 Task: Make in the project BitSoft a sprint 'User Story Mapping Sprint'. Create in the project BitSoft a sprint 'User Story Mapping Sprint'. Add in the project BitSoft a sprint 'User Story Mapping Sprint'
Action: Mouse moved to (189, 59)
Screenshot: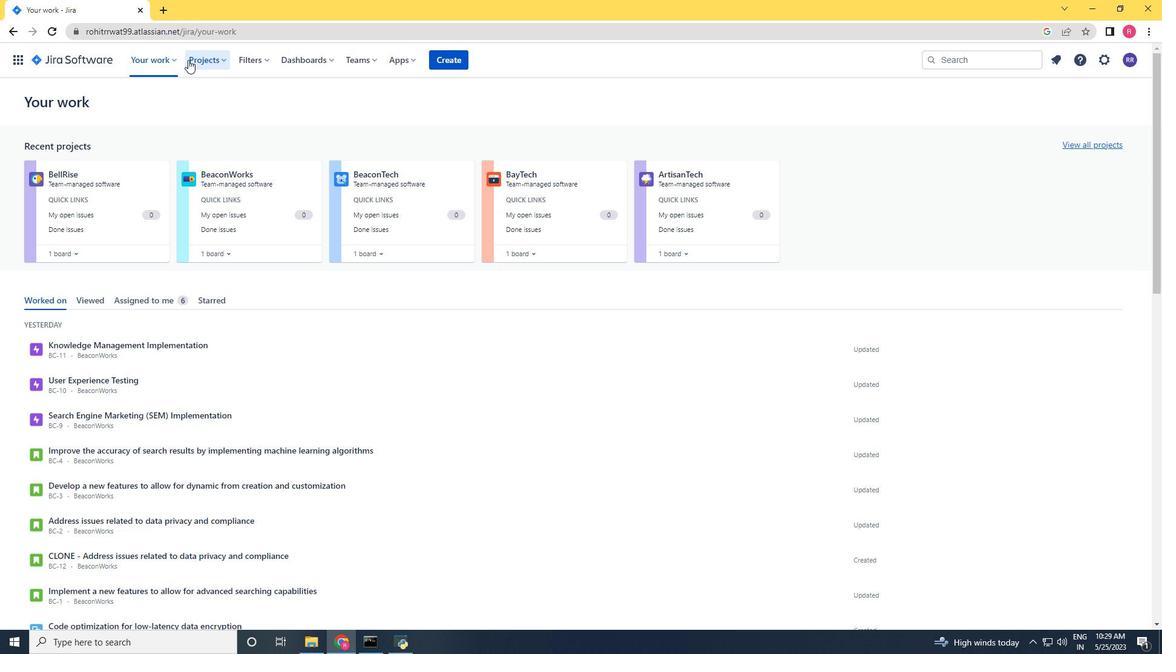 
Action: Mouse pressed left at (189, 59)
Screenshot: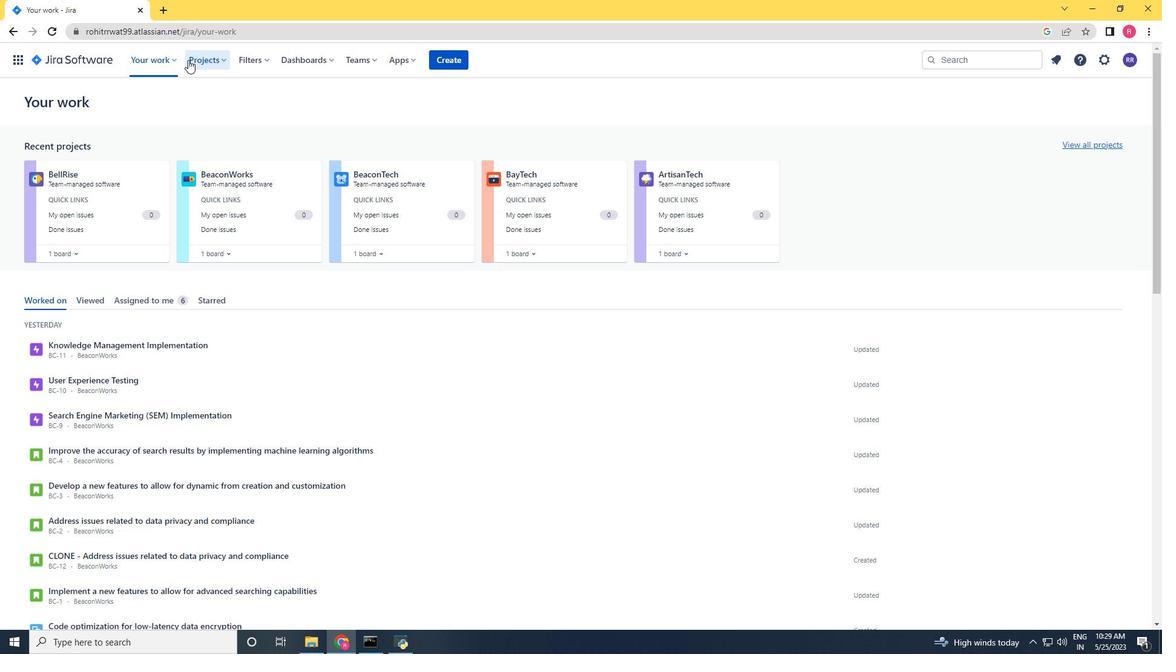 
Action: Mouse moved to (217, 121)
Screenshot: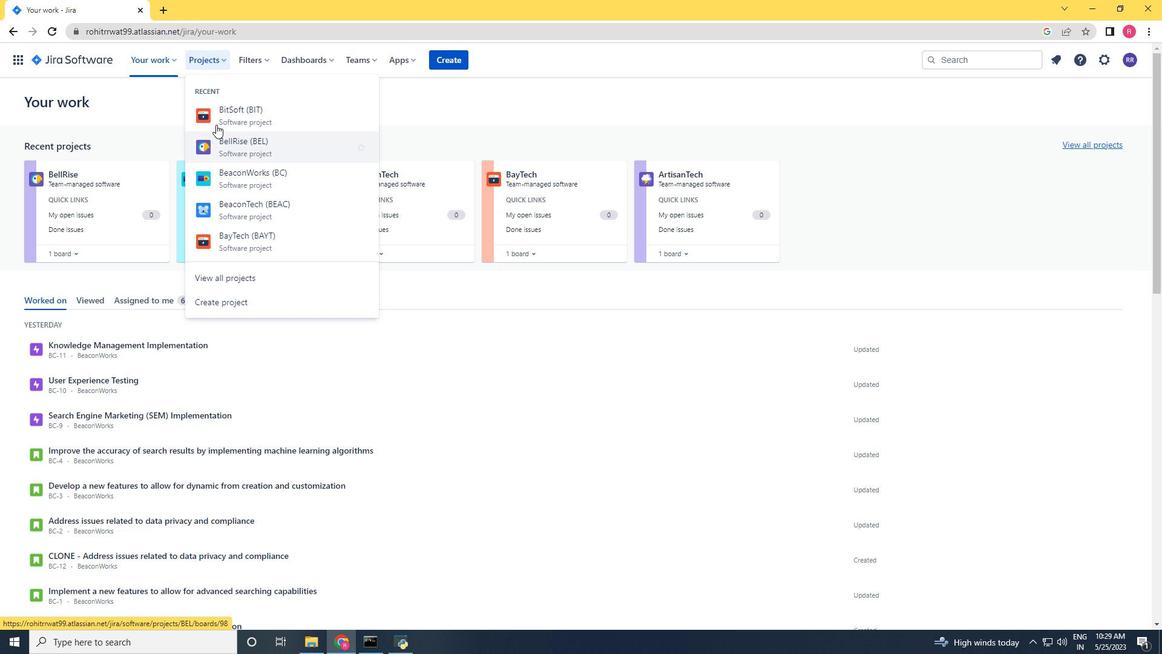 
Action: Mouse pressed left at (217, 121)
Screenshot: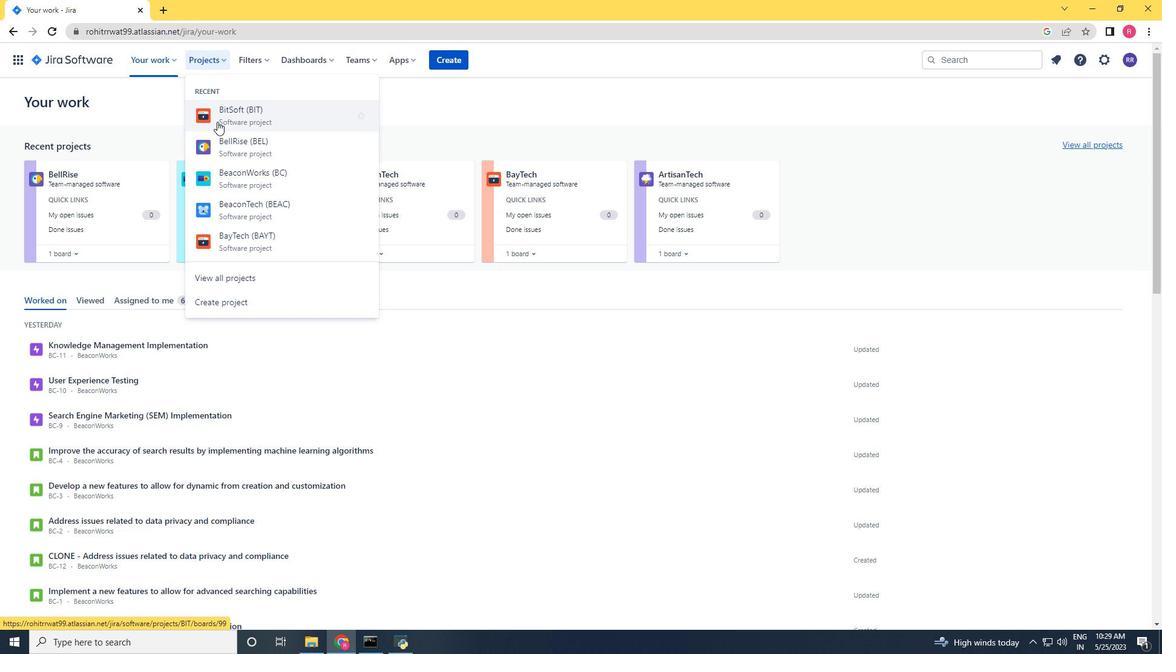 
Action: Mouse moved to (85, 188)
Screenshot: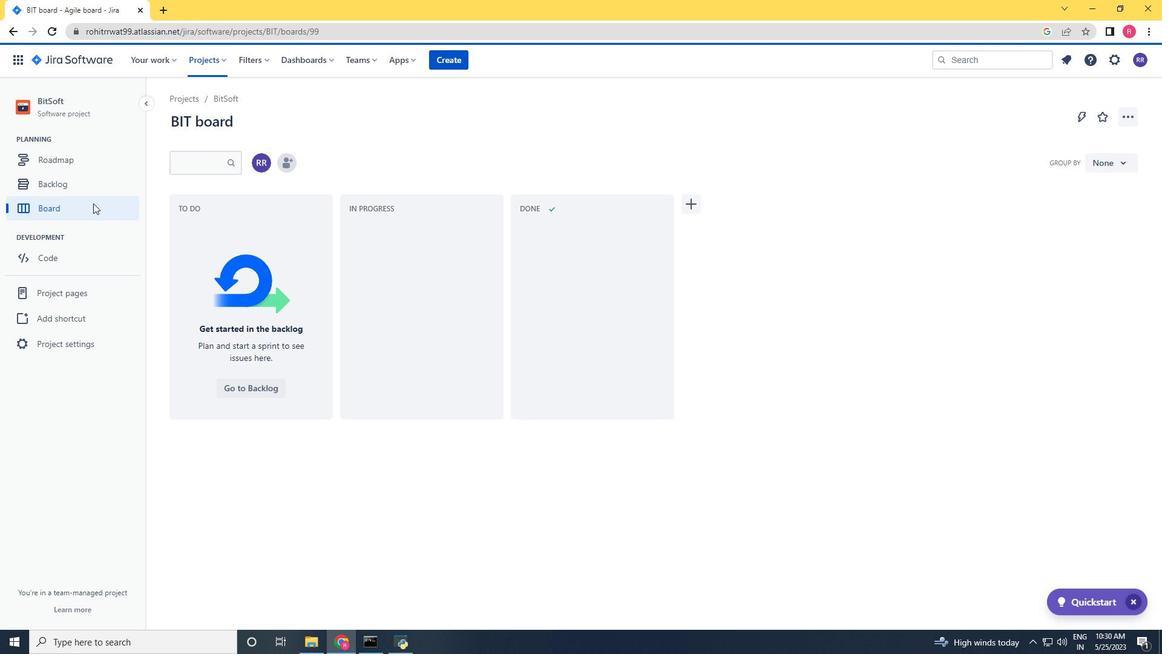 
Action: Mouse pressed left at (85, 188)
Screenshot: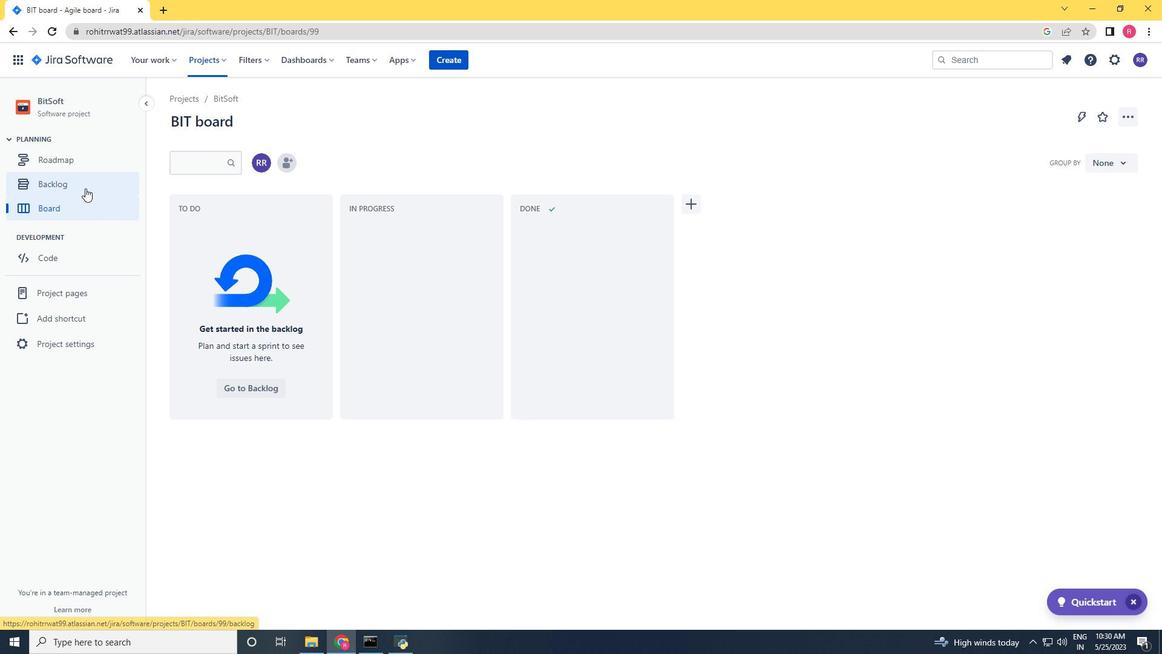 
Action: Mouse moved to (465, 273)
Screenshot: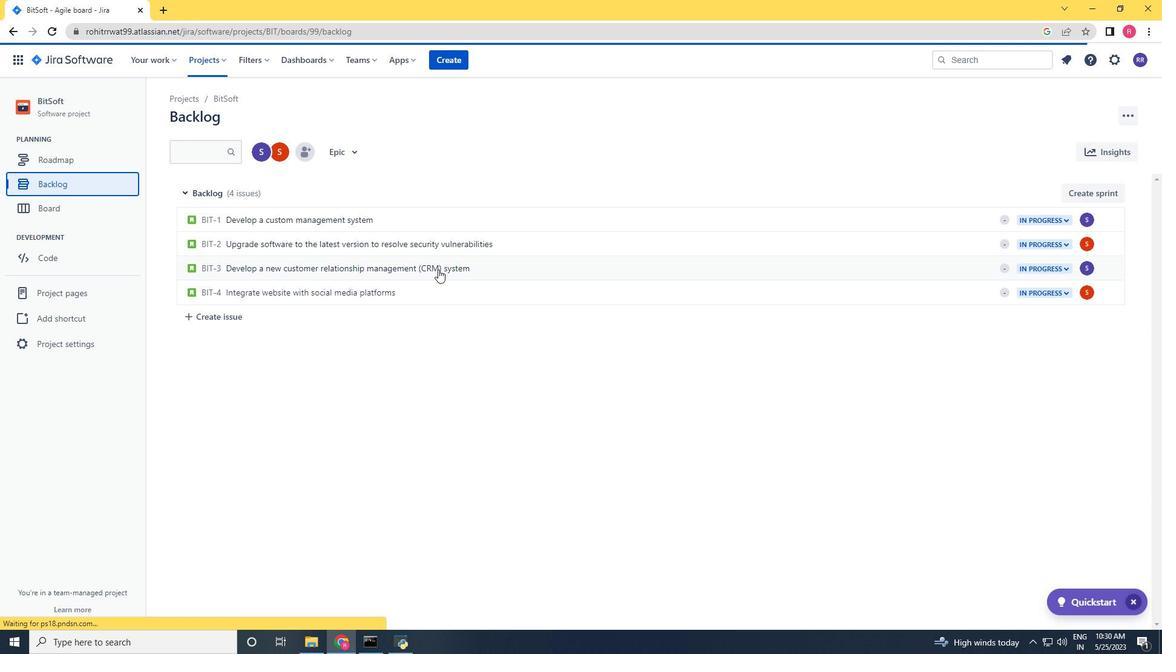 
Action: Mouse scrolled (465, 273) with delta (0, 0)
Screenshot: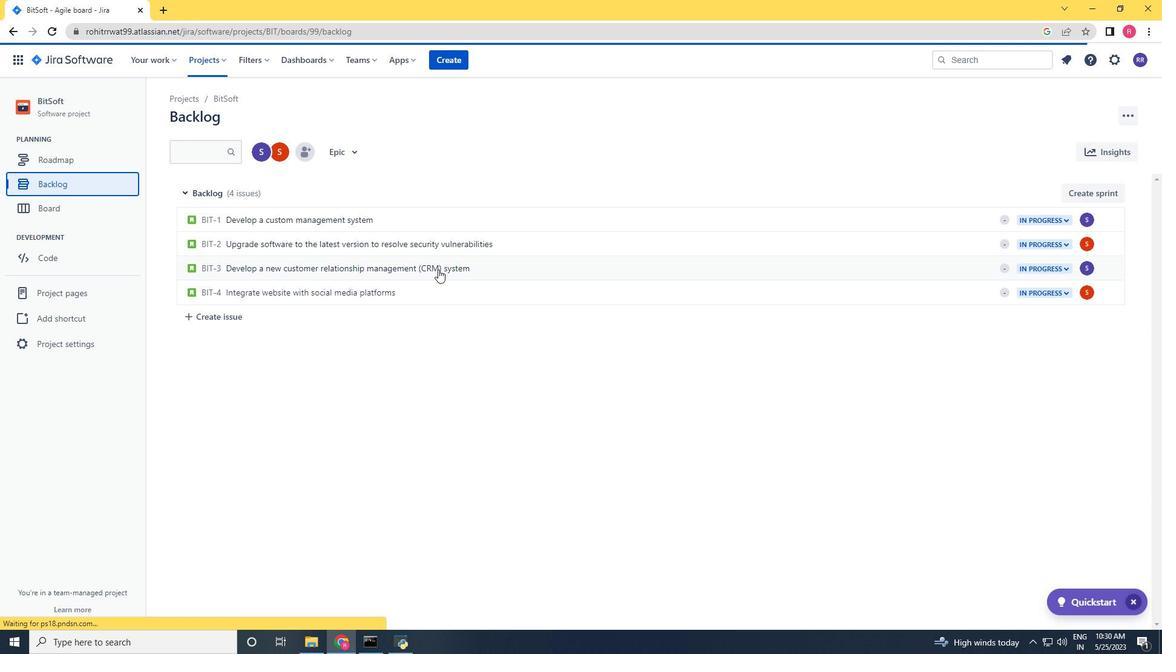 
Action: Mouse moved to (576, 302)
Screenshot: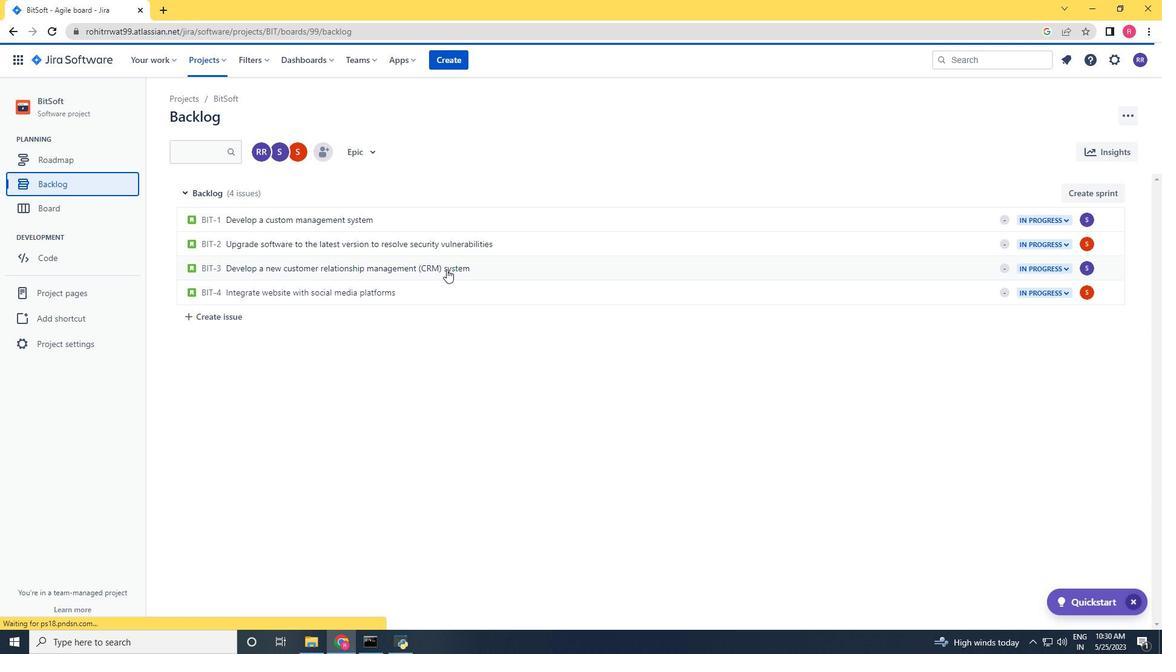 
Action: Mouse scrolled (563, 300) with delta (0, 0)
Screenshot: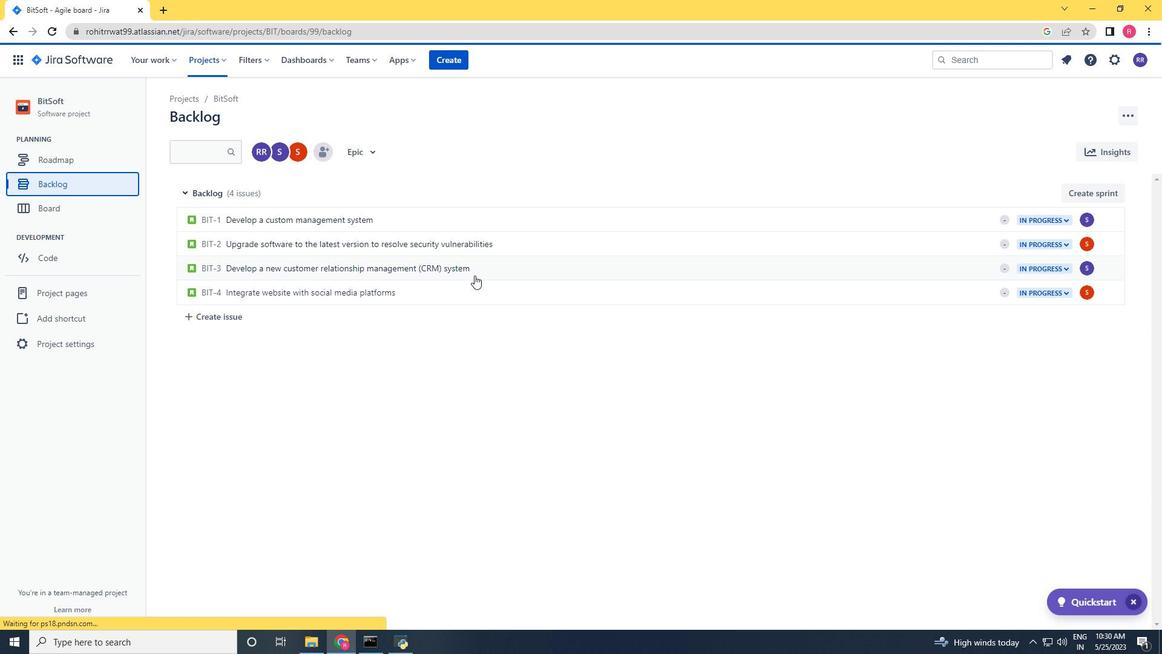 
Action: Mouse moved to (726, 318)
Screenshot: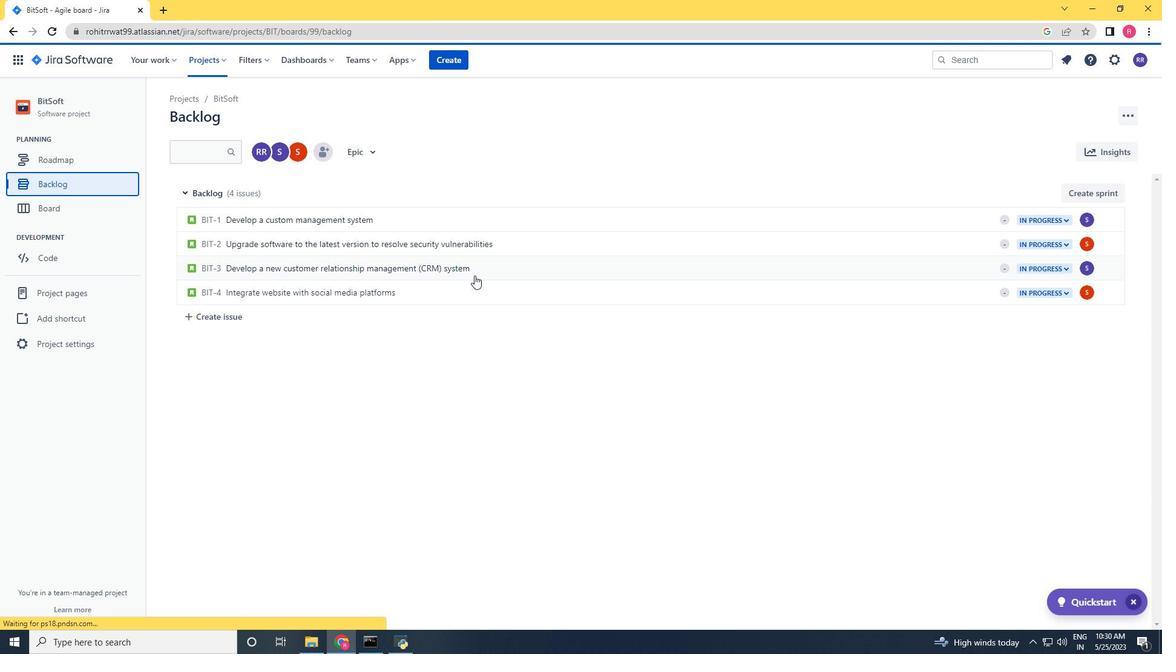 
Action: Mouse scrolled (726, 318) with delta (0, 0)
Screenshot: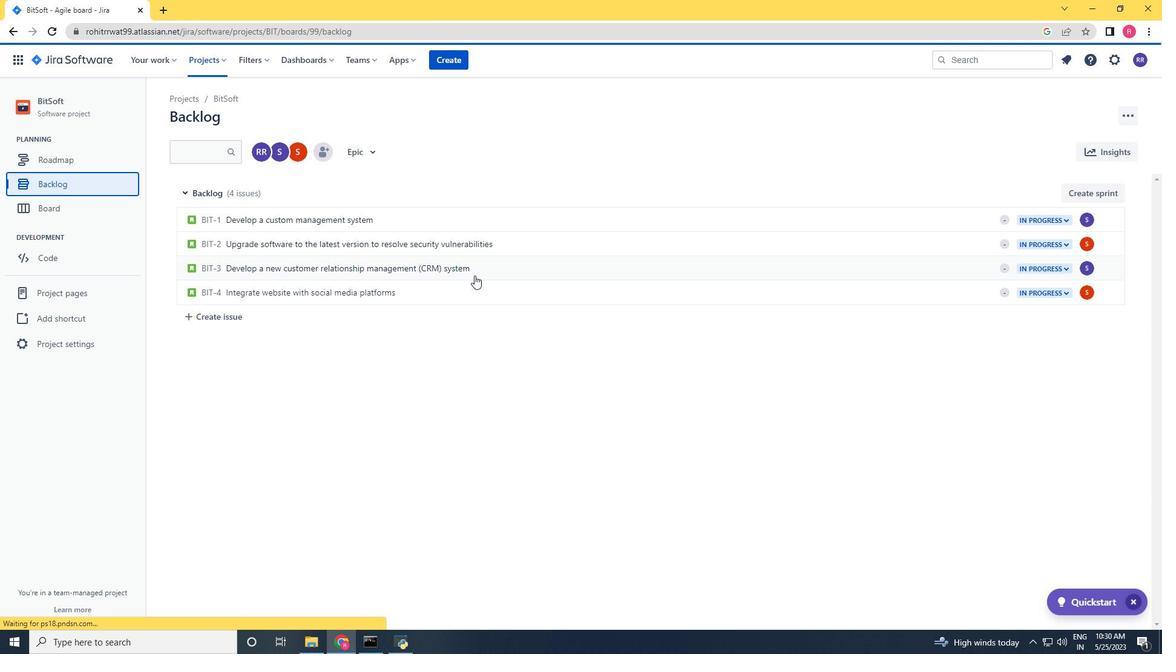 
Action: Mouse moved to (1112, 192)
Screenshot: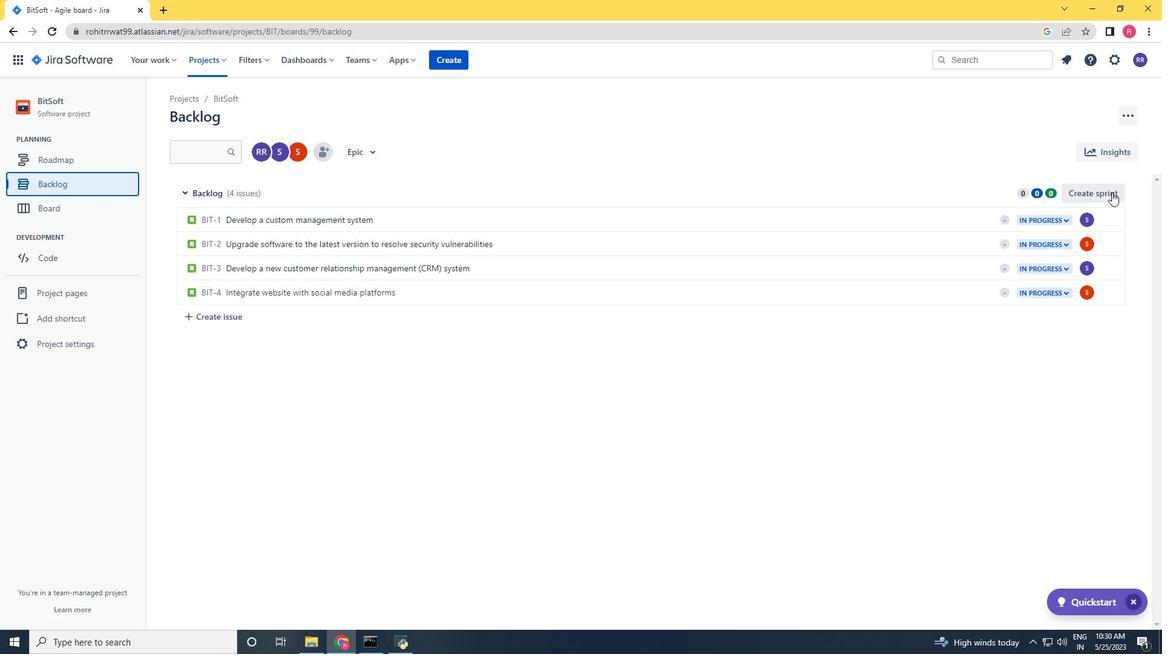 
Action: Mouse pressed left at (1112, 192)
Screenshot: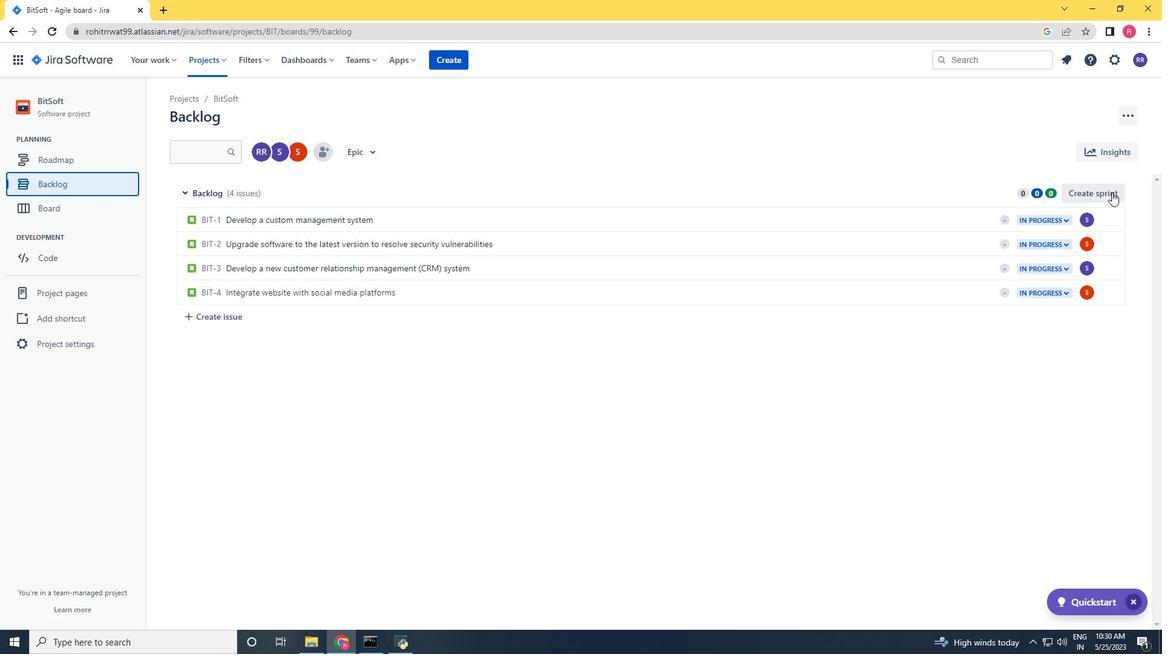 
Action: Mouse moved to (247, 197)
Screenshot: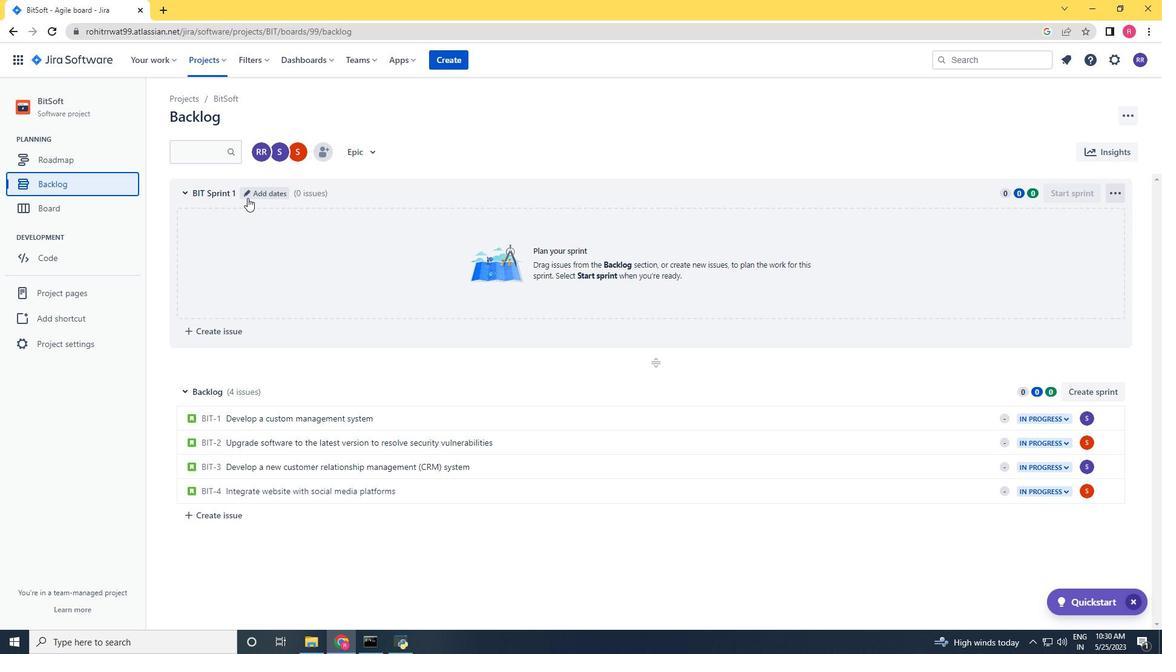 
Action: Mouse pressed left at (247, 197)
Screenshot: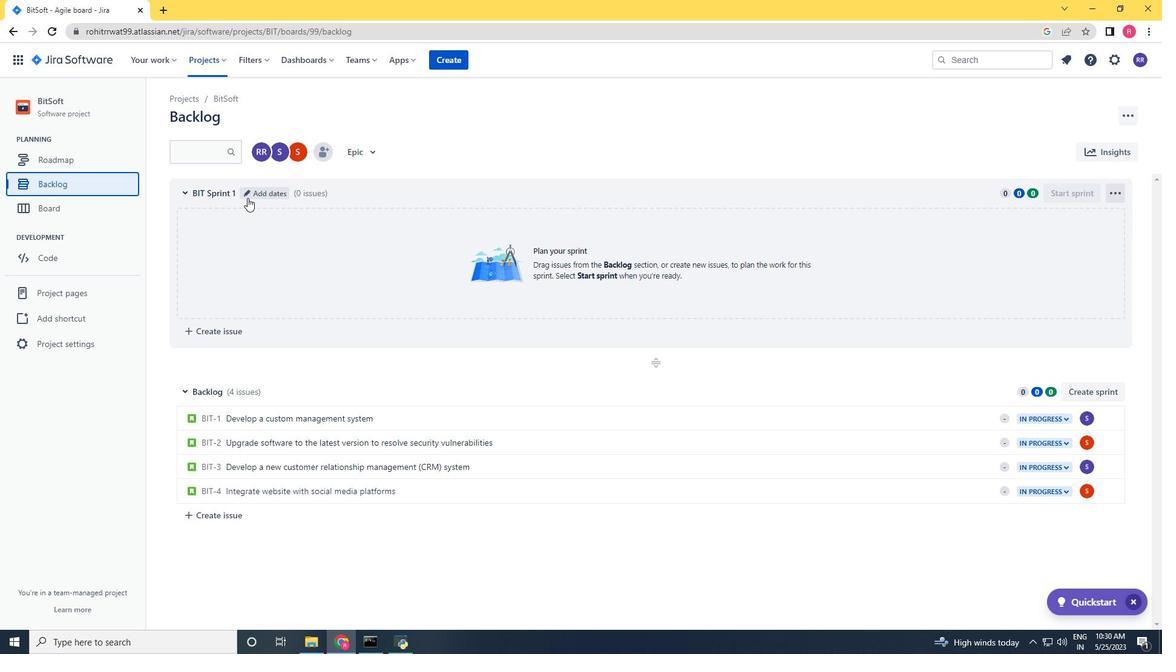 
Action: Key pressed <Key.backspace><Key.backspace><Key.backspace><Key.backspace><Key.backspace><Key.backspace><Key.backspace><Key.backspace><Key.backspace><Key.backspace><Key.backspace><Key.backspace><Key.backspace><Key.backspace><Key.backspace><Key.backspace><Key.backspace><Key.backspace><Key.backspace><Key.backspace><Key.backspace><Key.backspace><Key.backspace><Key.backspace><Key.backspace><Key.backspace><Key.shift>User<Key.space><Key.shift><Key.shift><Key.shift><Key.shift><Key.shift><Key.shift><Key.shift>Story<Key.space><Key.space><Key.shift>Mapping<Key.space><Key.shift>Sprint<Key.space><Key.enter>
Screenshot: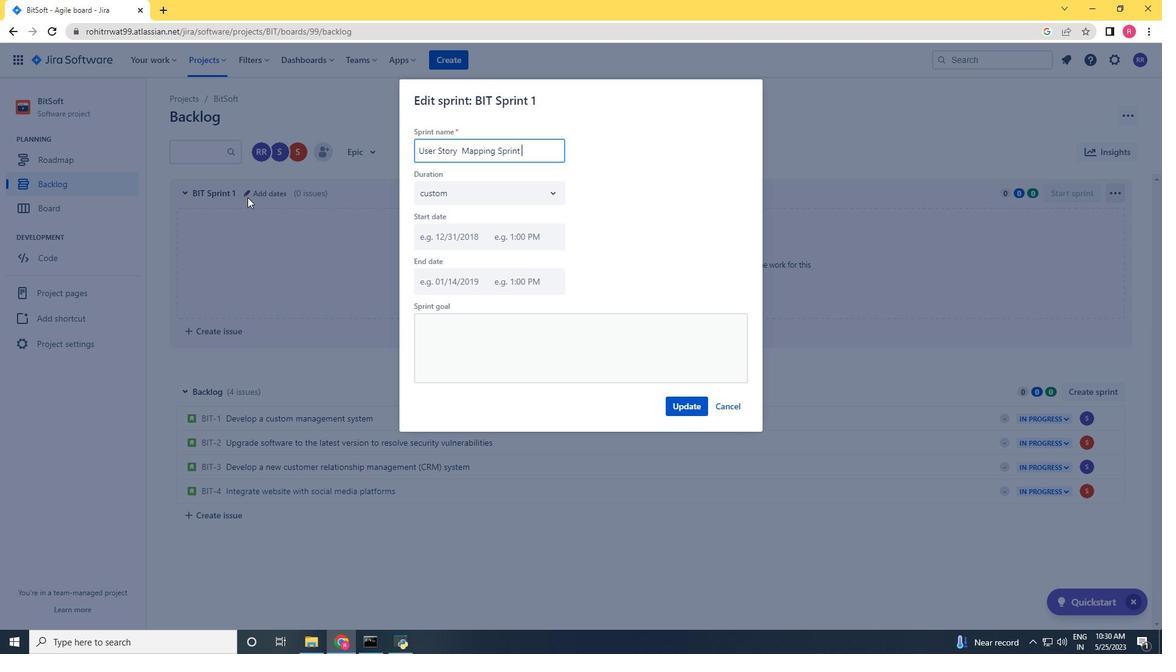 
Action: Mouse moved to (1109, 390)
Screenshot: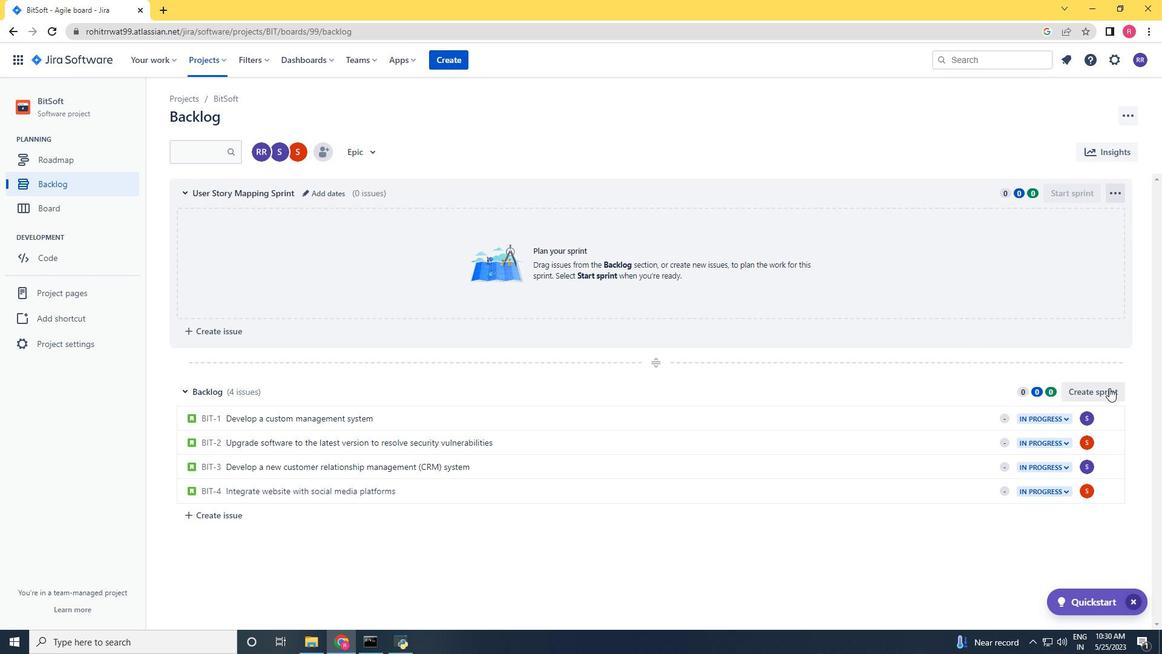 
Action: Mouse pressed left at (1109, 390)
Screenshot: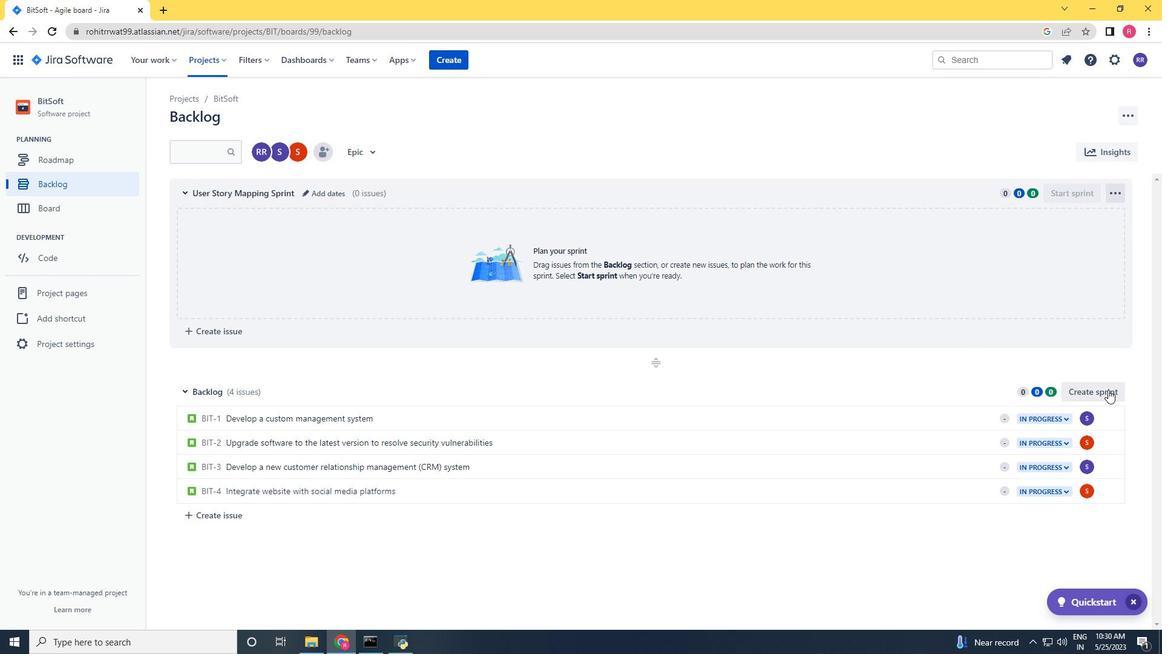 
Action: Mouse moved to (315, 393)
Screenshot: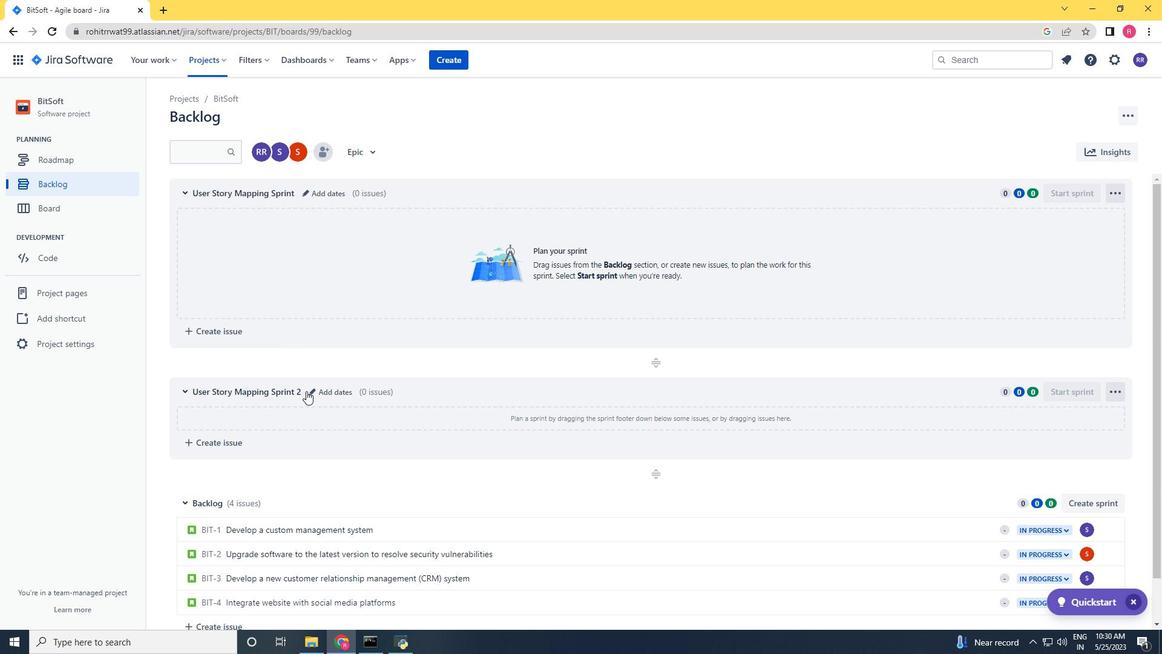 
Action: Mouse pressed left at (315, 393)
Screenshot: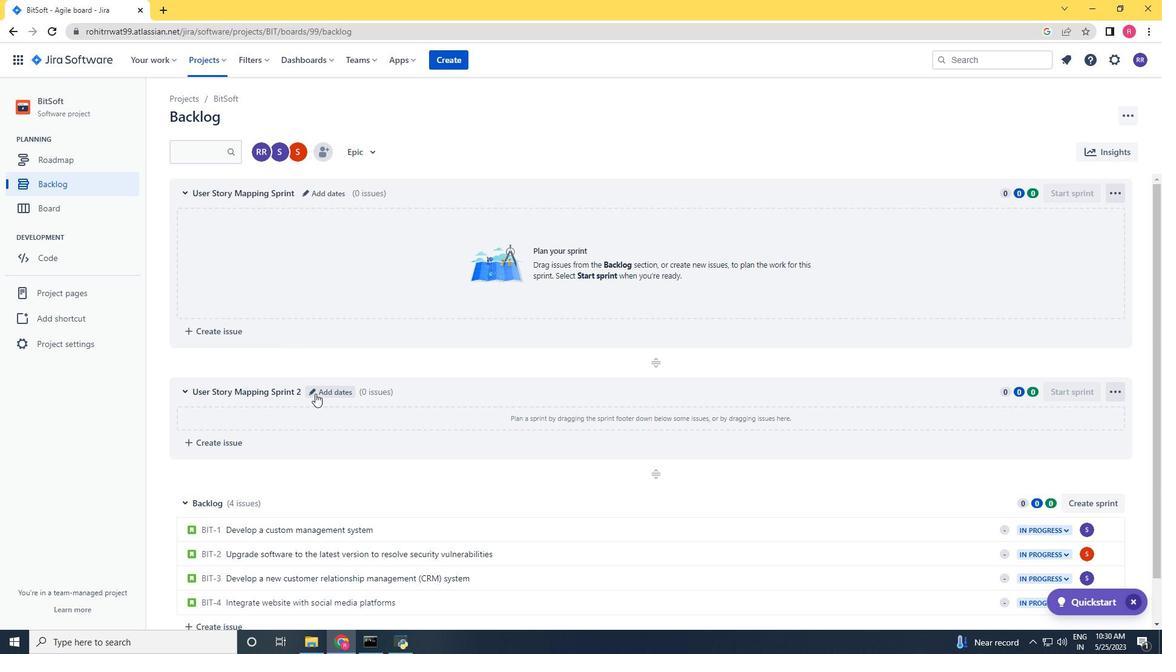 
Action: Key pressed <Key.backspace><Key.backspace><Key.backspace><Key.backspace><Key.backspace><Key.backspace><Key.backspace><Key.backspace><Key.backspace><Key.backspace><Key.backspace><Key.backspace><Key.backspace><Key.backspace><Key.backspace><Key.backspace><Key.backspace><Key.backspace><Key.backspace><Key.backspace><Key.backspace><Key.backspace><Key.backspace><Key.backspace><Key.backspace><Key.backspace><Key.backspace><Key.backspace><Key.backspace><Key.backspace><Key.backspace><Key.backspace><Key.backspace><Key.backspace><Key.backspace><Key.backspace><Key.backspace><Key.backspace><Key.backspace><Key.backspace><Key.backspace><Key.backspace><Key.shift>User<Key.space><Key.shift>Storyb<Key.space><Key.backspace><Key.backspace><Key.space><Key.shift>Mapping<Key.space><Key.shift><Key.shift><Key.shift><Key.shift>Sprint<Key.space><Key.enter>
Screenshot: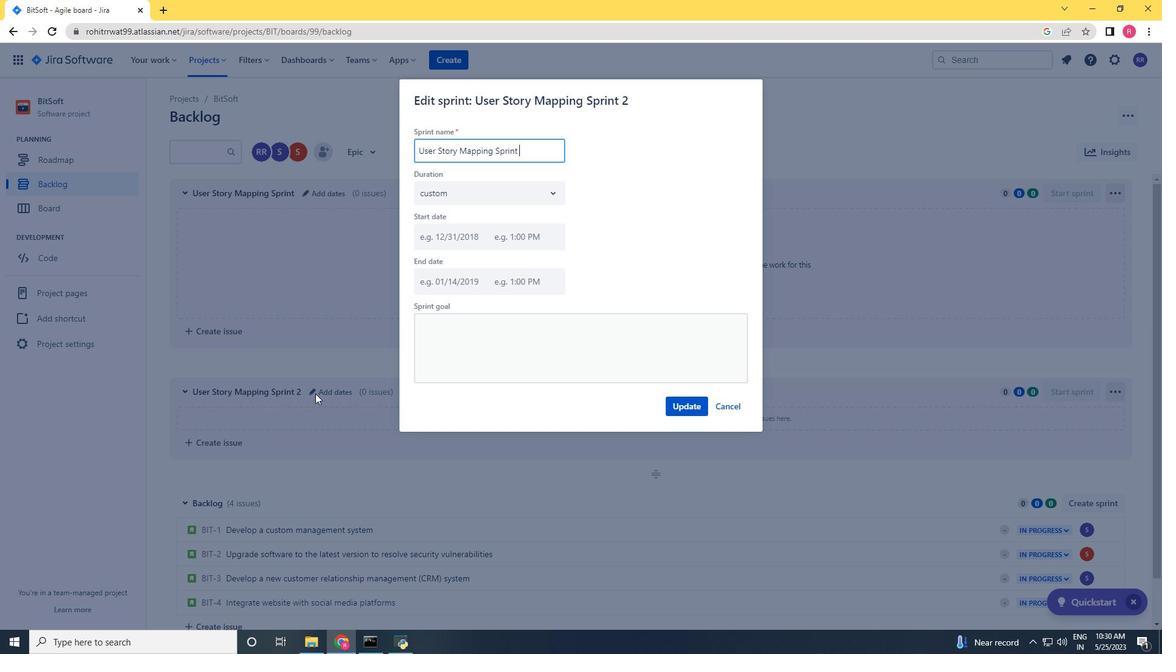 
Action: Mouse moved to (1115, 502)
Screenshot: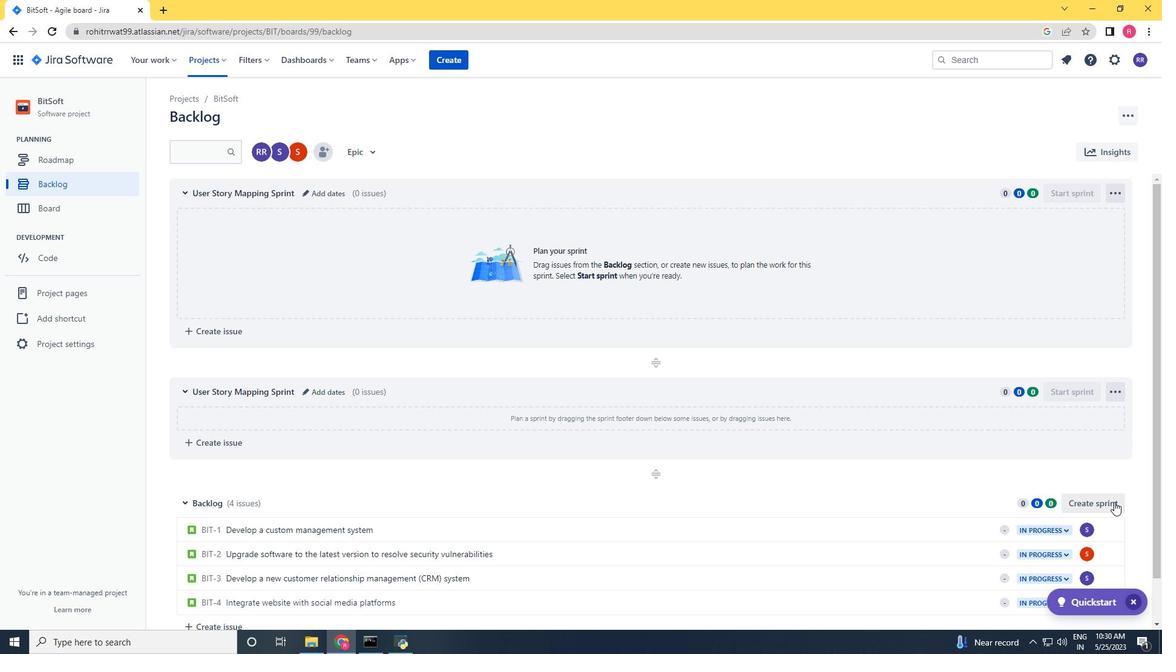 
Action: Mouse pressed left at (1115, 502)
Screenshot: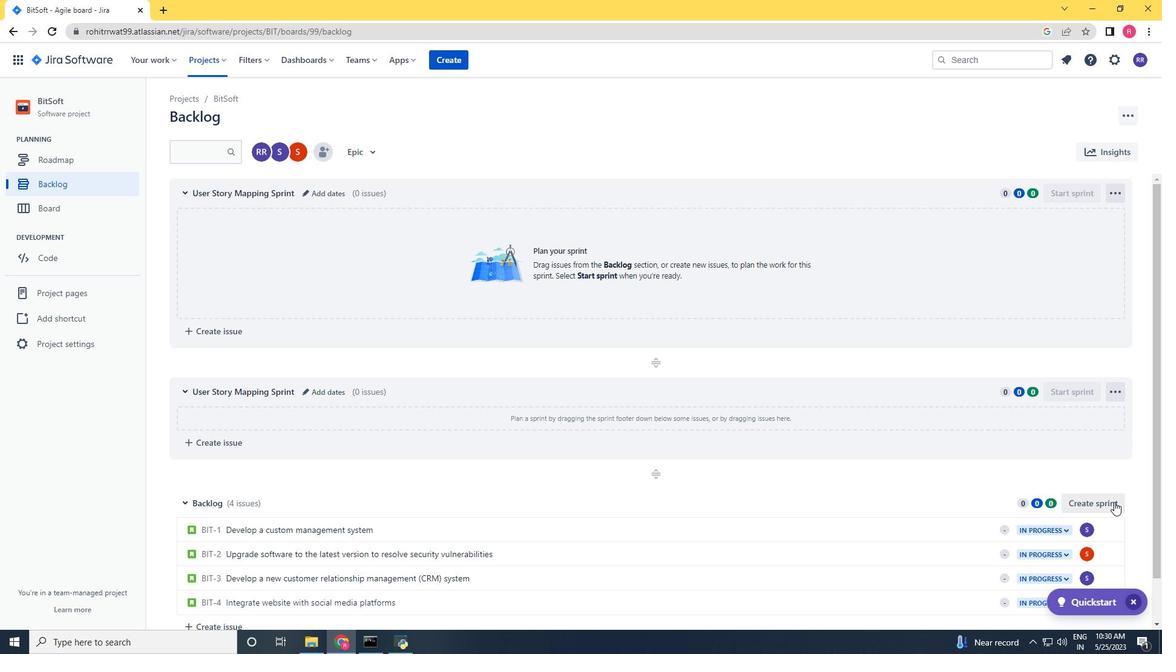 
Action: Mouse moved to (308, 500)
Screenshot: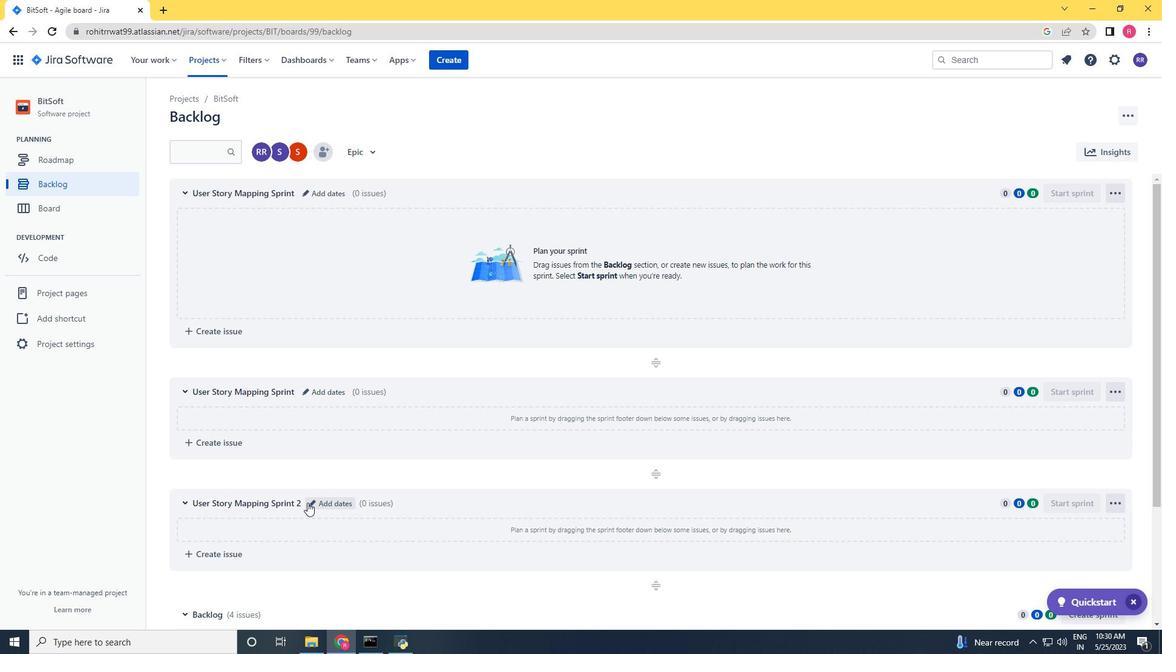 
Action: Mouse pressed left at (308, 500)
Screenshot: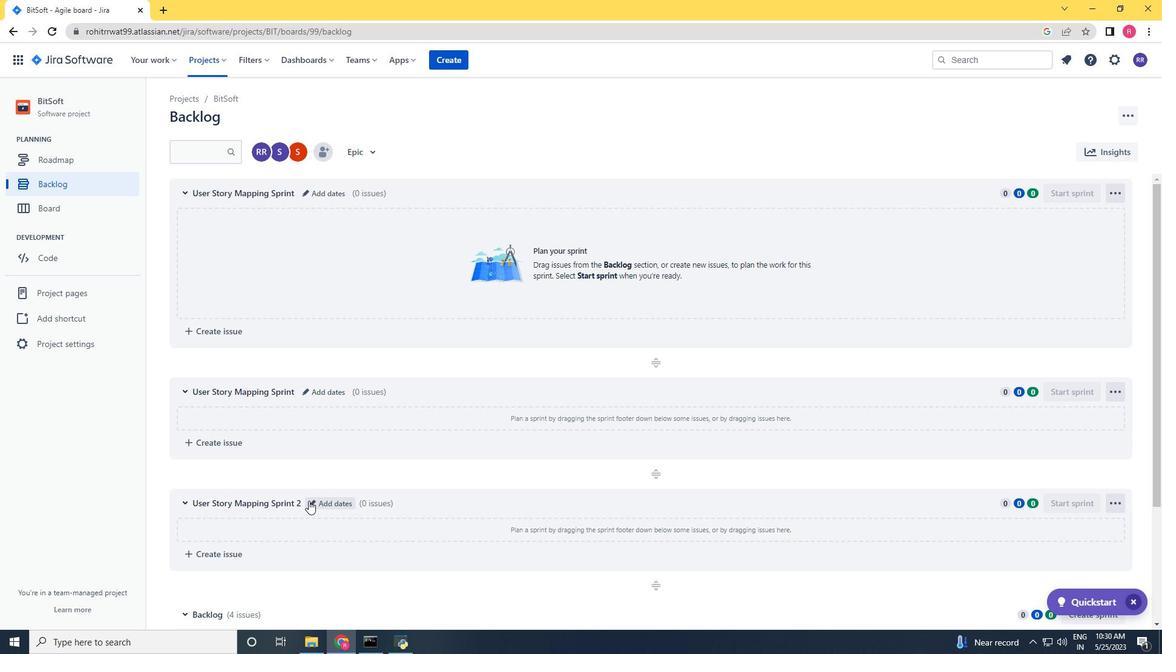 
Action: Key pressed <Key.backspace><Key.backspace><Key.backspace><Key.backspace><Key.backspace><Key.backspace><Key.backspace><Key.backspace><Key.backspace><Key.backspace><Key.backspace><Key.backspace><Key.backspace><Key.backspace><Key.backspace><Key.backspace><Key.backspace><Key.backspace><Key.backspace><Key.backspace><Key.backspace><Key.backspace><Key.backspace><Key.backspace><Key.backspace><Key.backspace><Key.backspace><Key.shift>User<Key.space><Key.shift><Key.shift><Key.shift><Key.shift><Key.shift><Key.shift><Key.shift><Key.shift><Key.shift><Key.shift><Key.shift><Key.shift><Key.shift><Key.shift><Key.shift><Key.shift><Key.shift><Key.shift><Key.shift><Key.shift><Key.shift><Key.shift><Key.shift>Story<Key.space><Key.shift><Key.shift><Key.shift><Key.shift><Key.shift><Key.shift><Key.shift><Key.shift><Key.shift><Key.shift><Key.shift>Mapping<Key.space><Key.shift>Sprint<Key.enter>
Screenshot: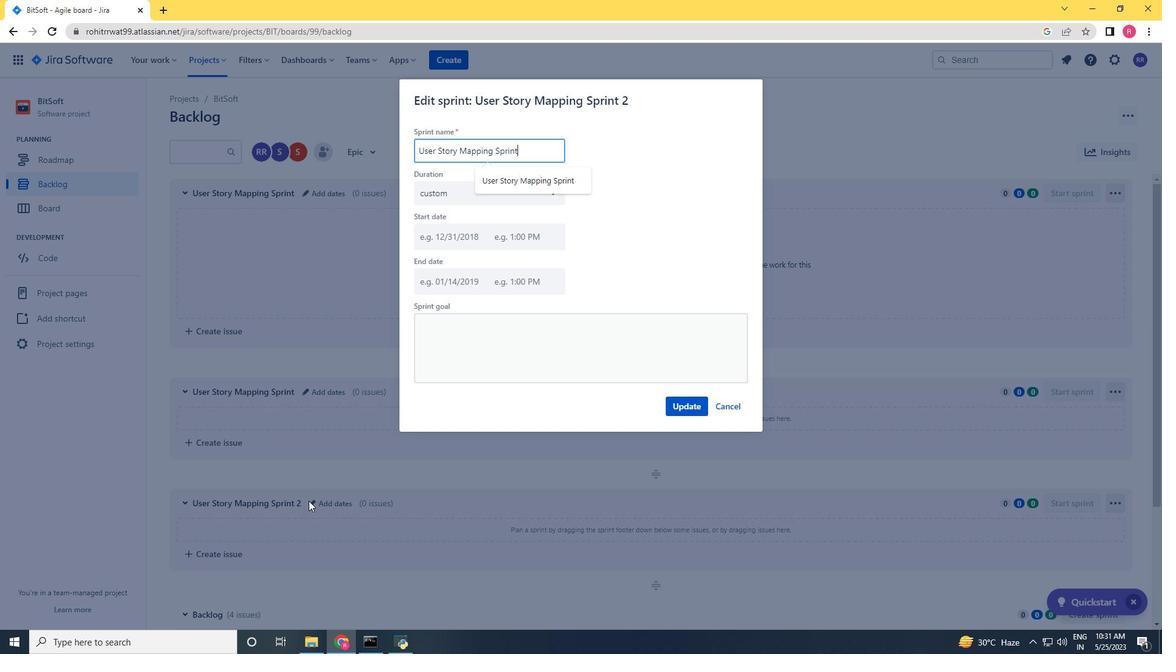 
Action: Mouse moved to (182, 192)
Screenshot: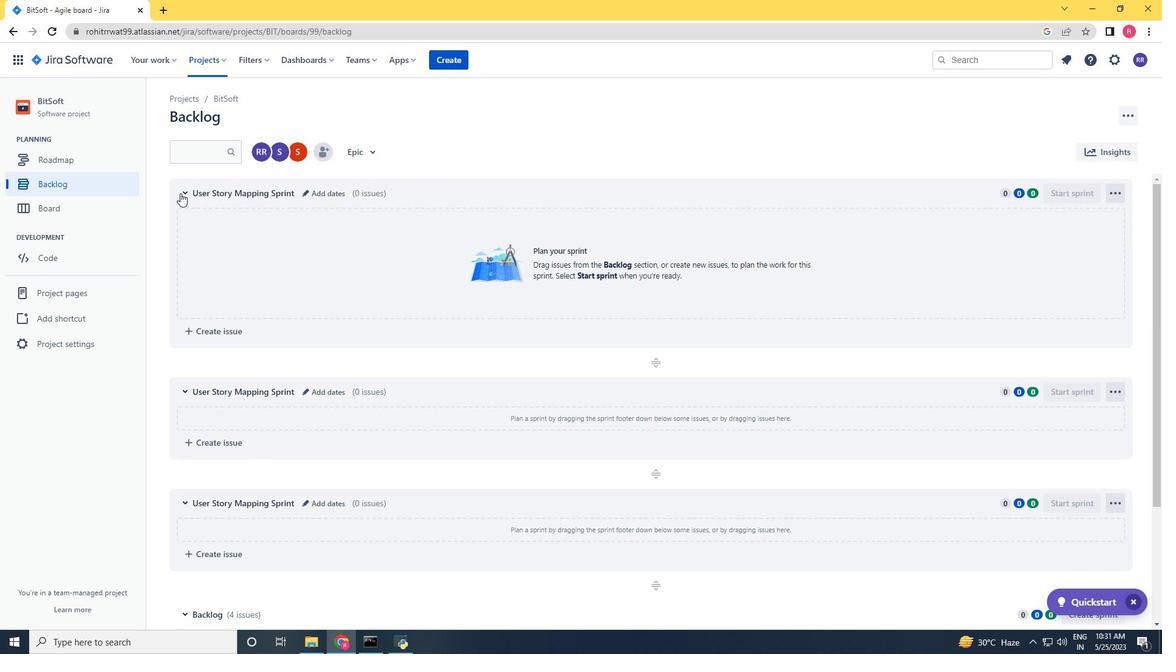 
Action: Mouse pressed left at (182, 192)
Screenshot: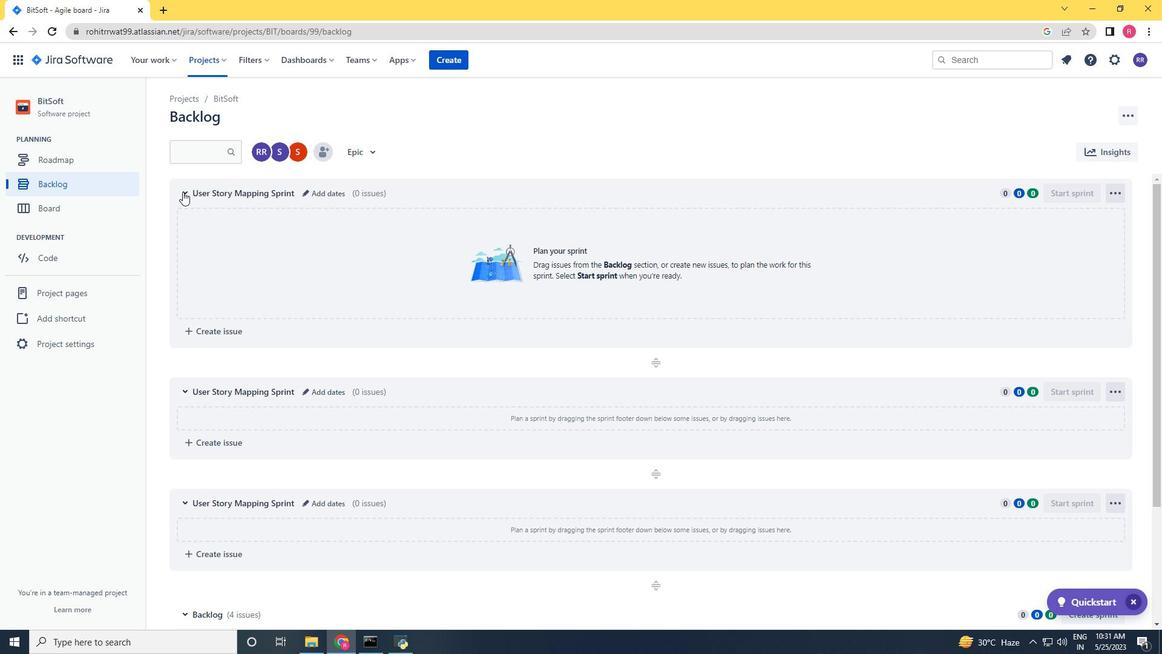 
Action: Mouse moved to (184, 226)
Screenshot: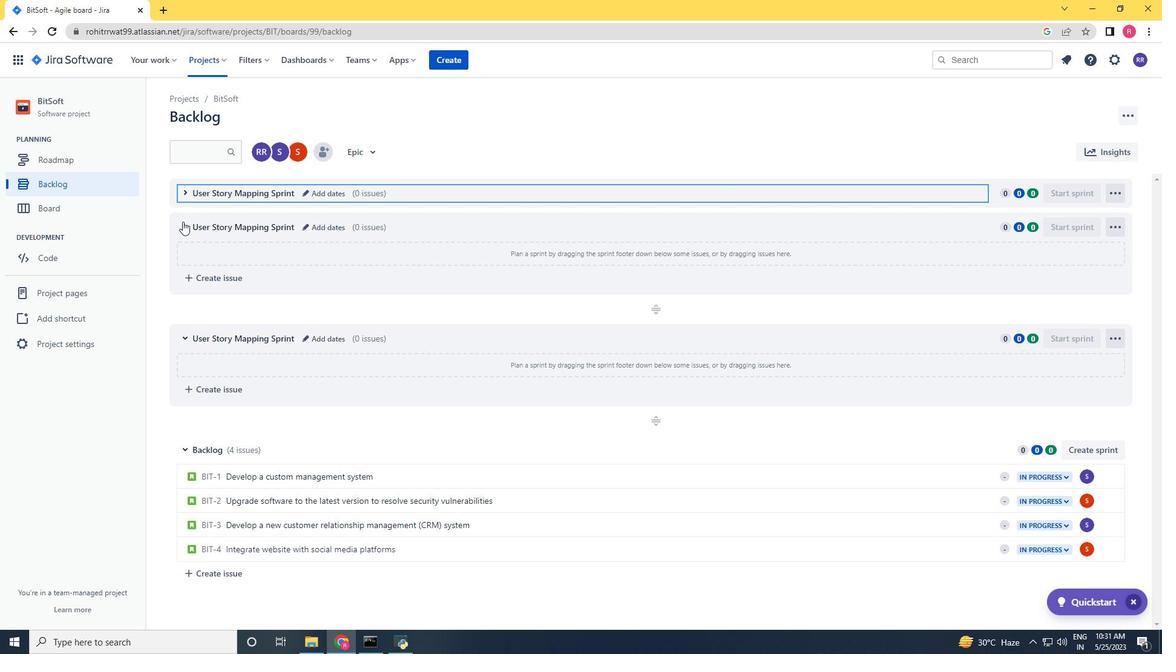 
Action: Mouse pressed left at (184, 226)
Screenshot: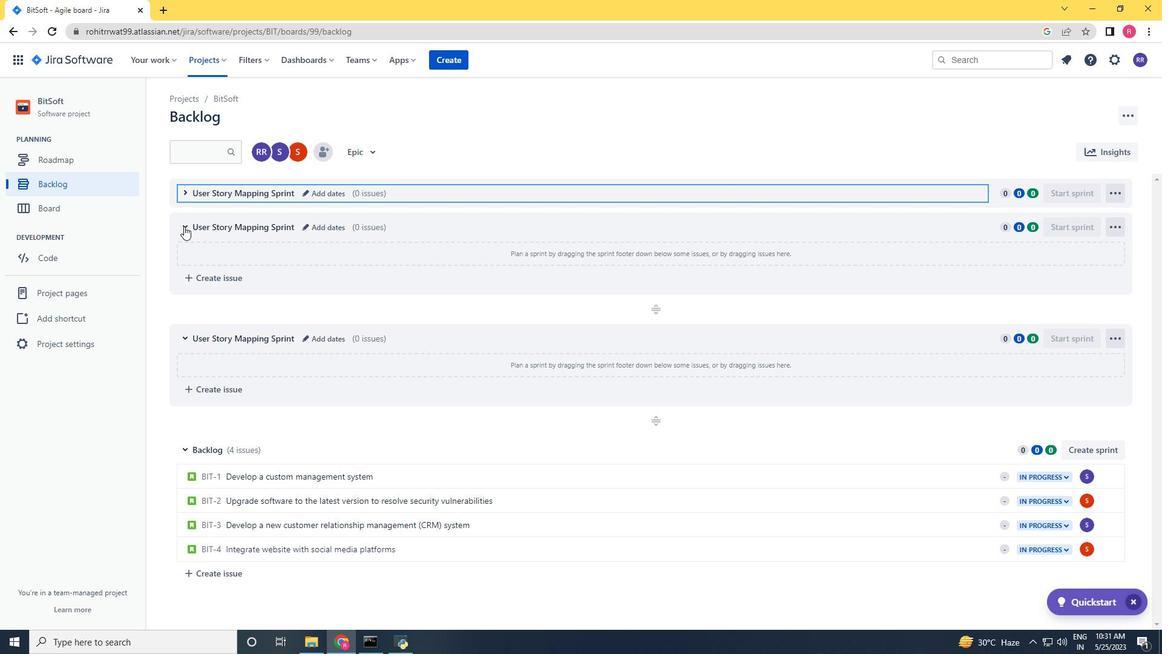 
Action: Mouse moved to (184, 259)
Screenshot: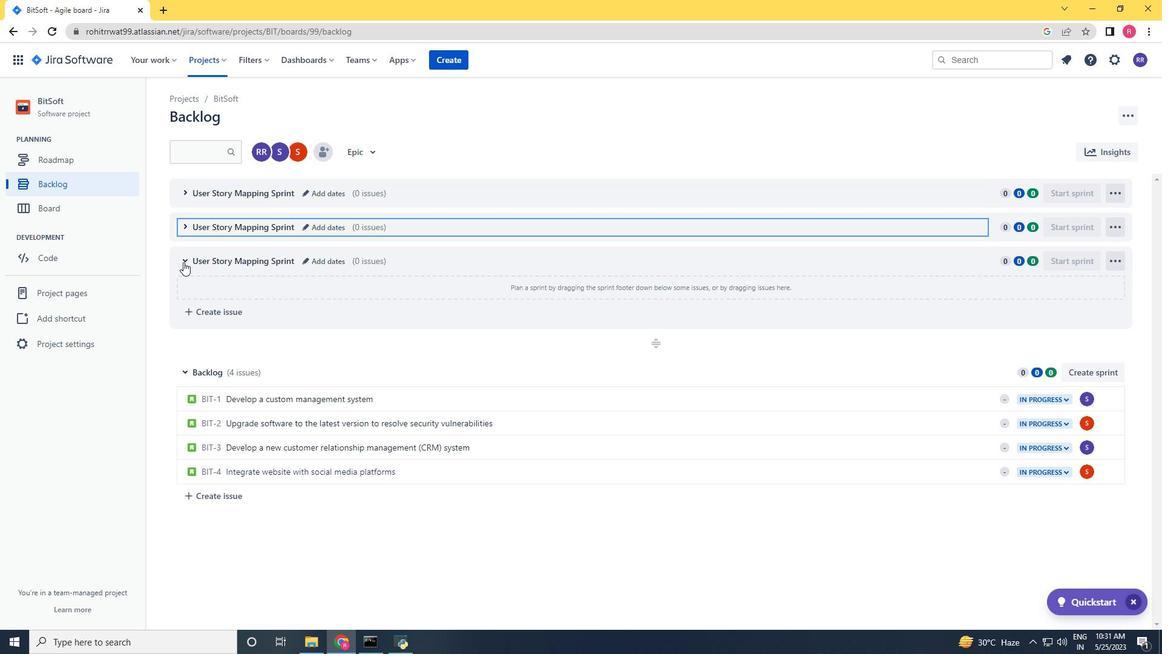 
Action: Mouse pressed left at (184, 259)
Screenshot: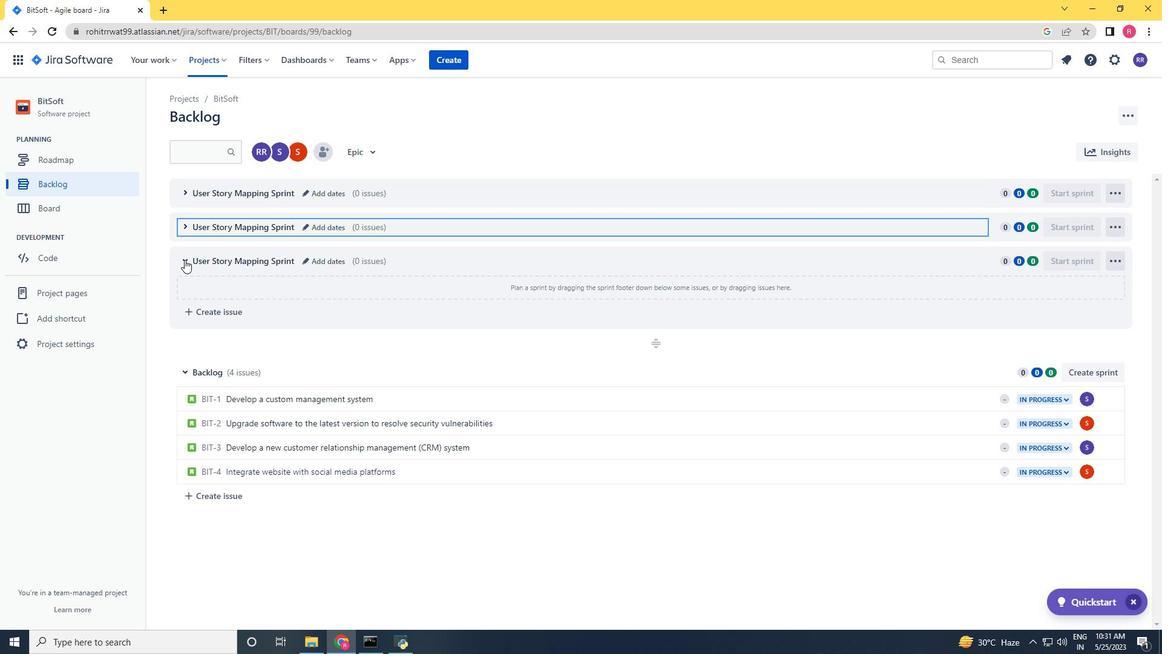 
Action: Mouse moved to (309, 420)
Screenshot: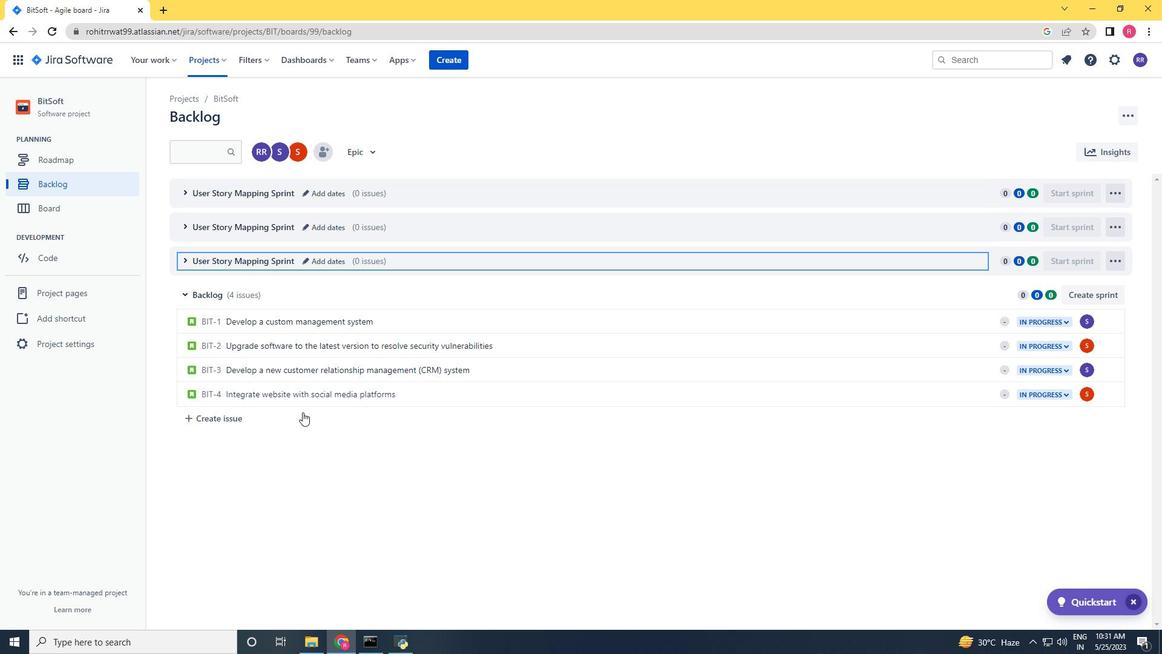 
Action: Mouse scrolled (309, 421) with delta (0, 0)
Screenshot: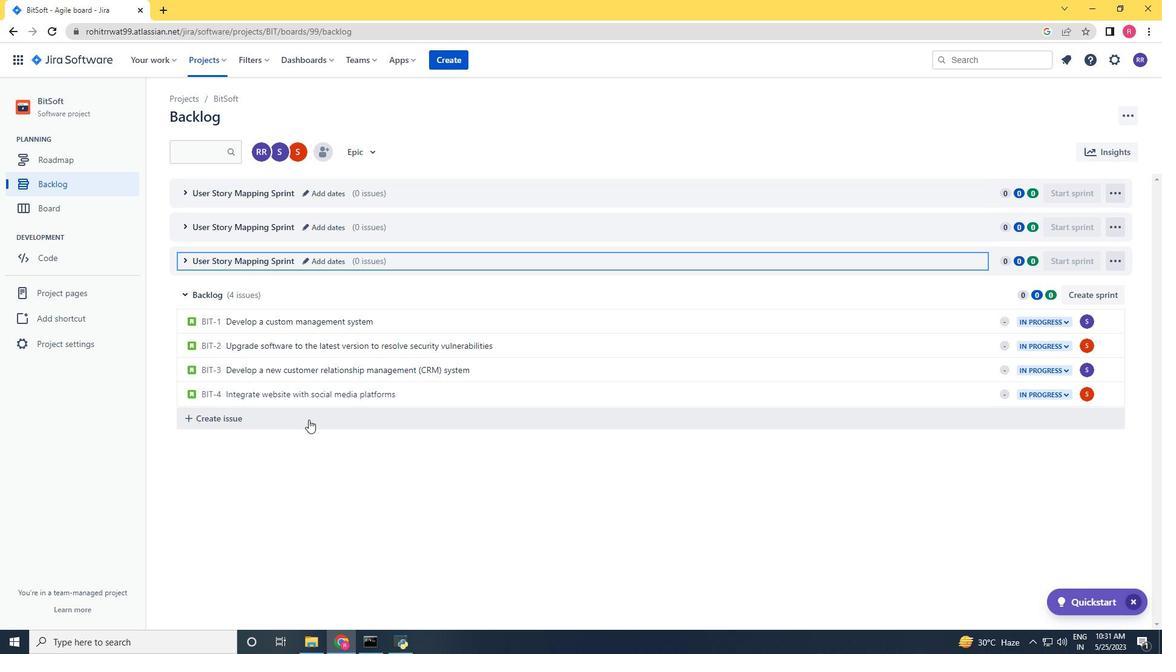 
Action: Mouse scrolled (309, 421) with delta (0, 0)
Screenshot: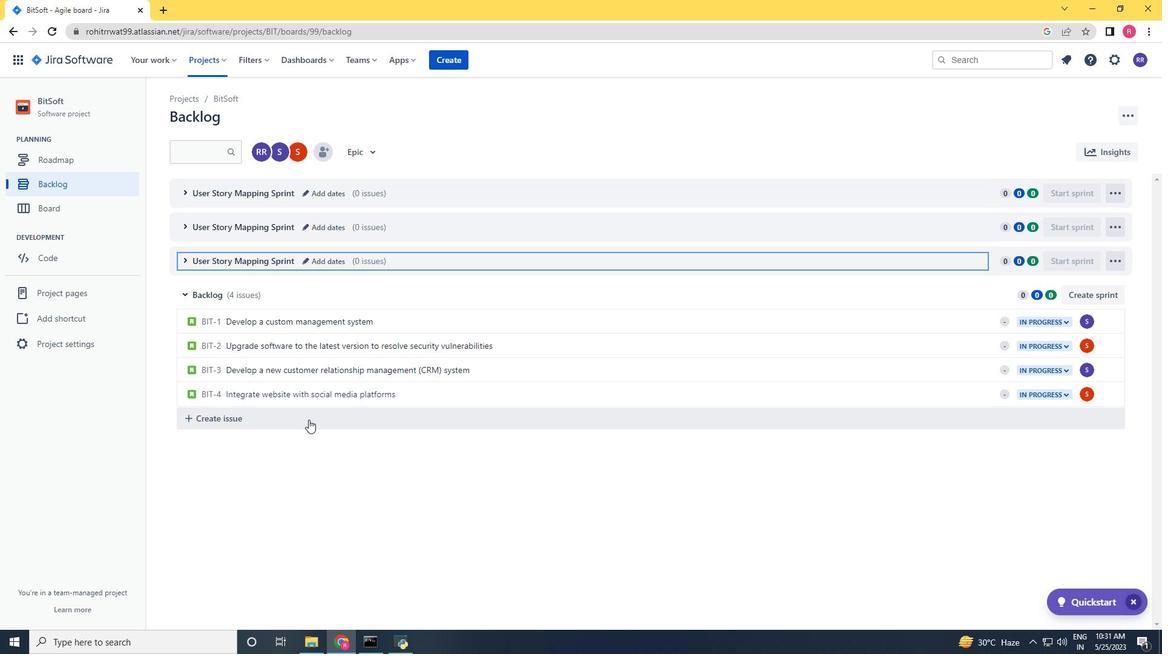 
Action: Mouse scrolled (309, 421) with delta (0, 0)
Screenshot: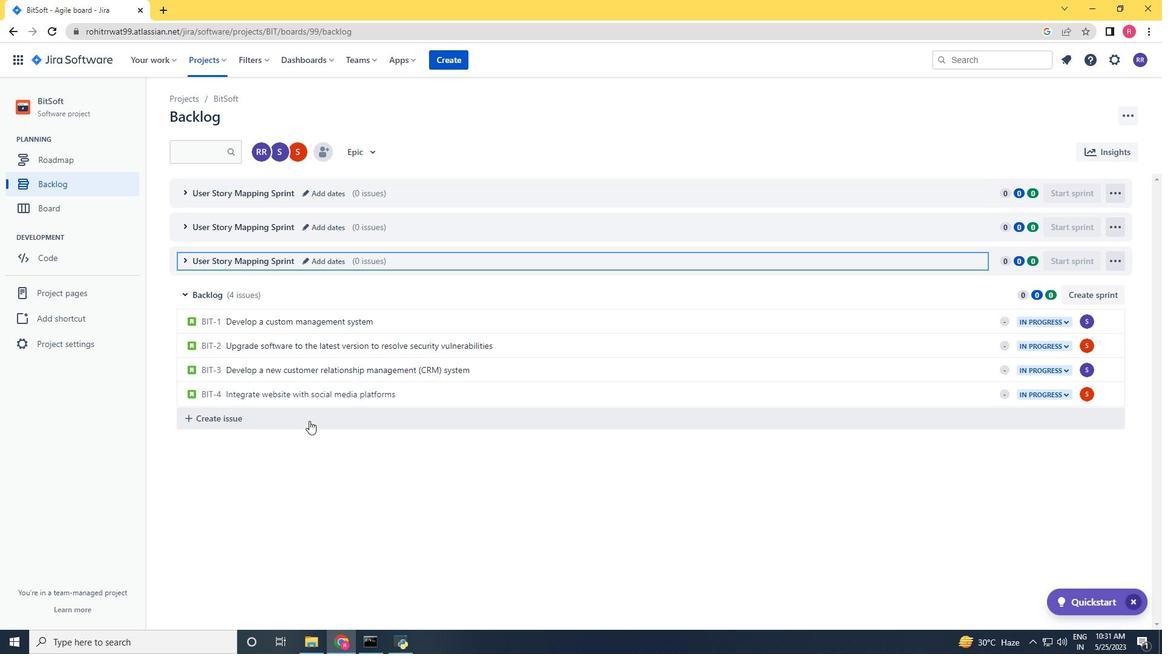 
